 Task: Create New Customer with Customer Name: The Junk Shack! Hobbies & Collectables, Billing Address Line1: 312 Lake Floyd Circle, Billing Address Line2:  Hockessin, Billing Address Line3:  Delaware 19707, Cell Number: 410-225-3452
Action: Mouse moved to (136, 28)
Screenshot: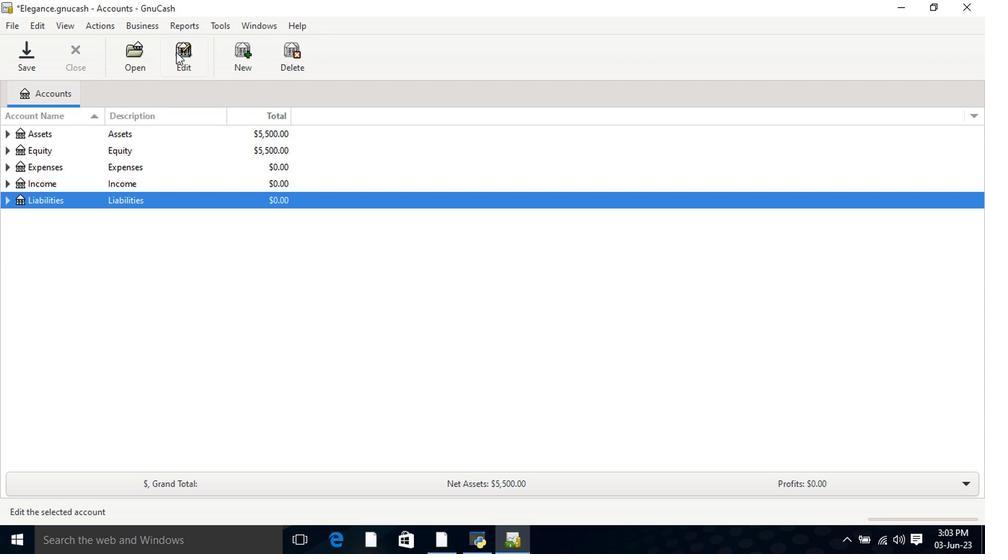 
Action: Mouse pressed left at (136, 28)
Screenshot: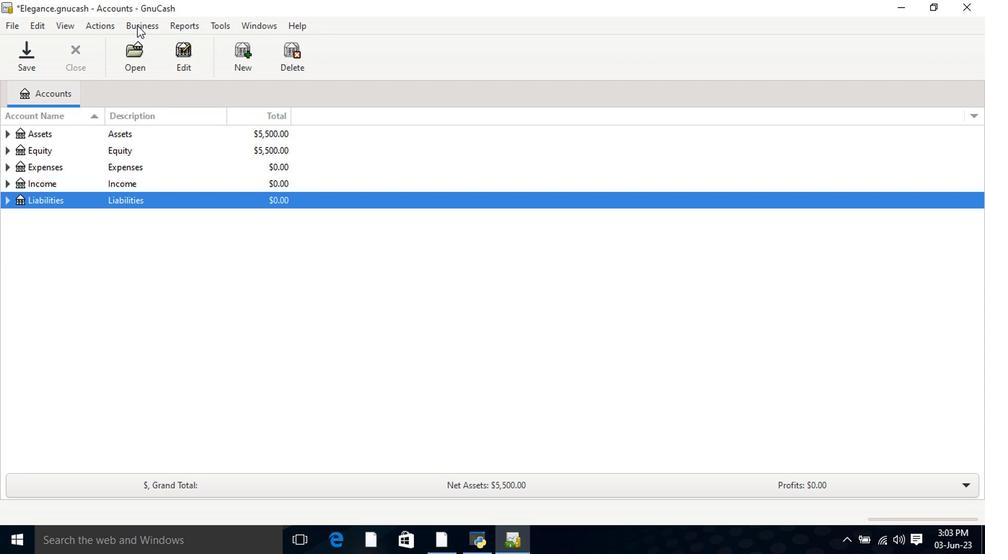 
Action: Mouse moved to (308, 65)
Screenshot: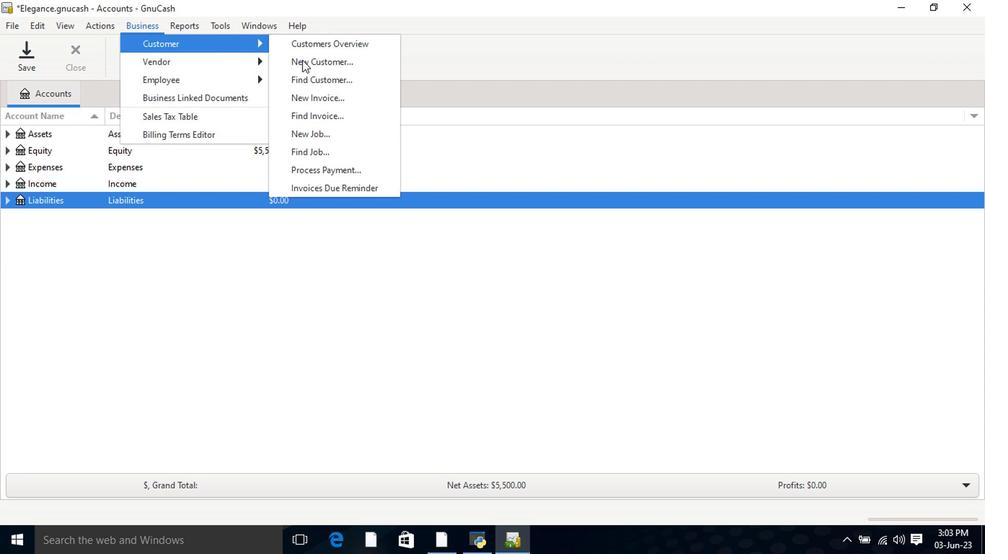 
Action: Mouse pressed left at (308, 65)
Screenshot: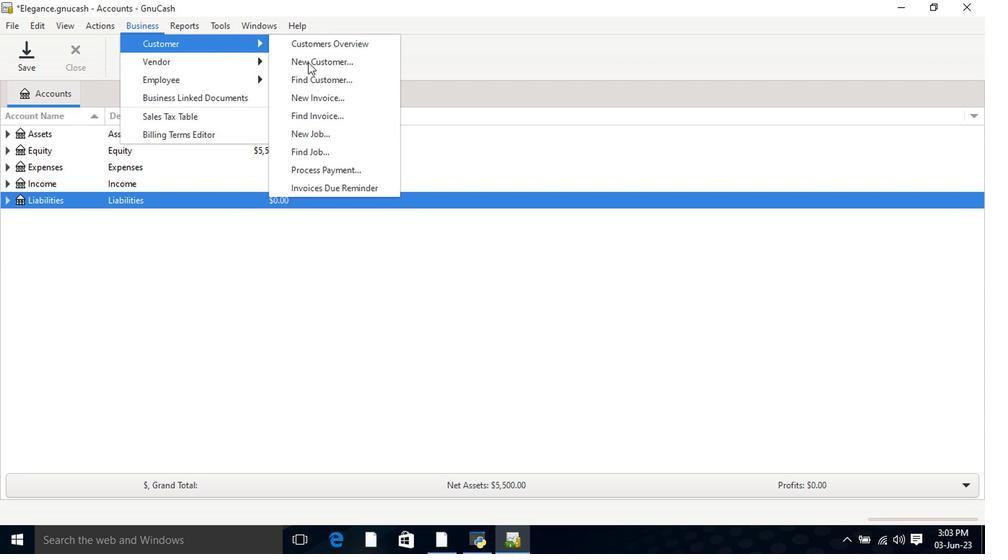 
Action: Mouse moved to (500, 163)
Screenshot: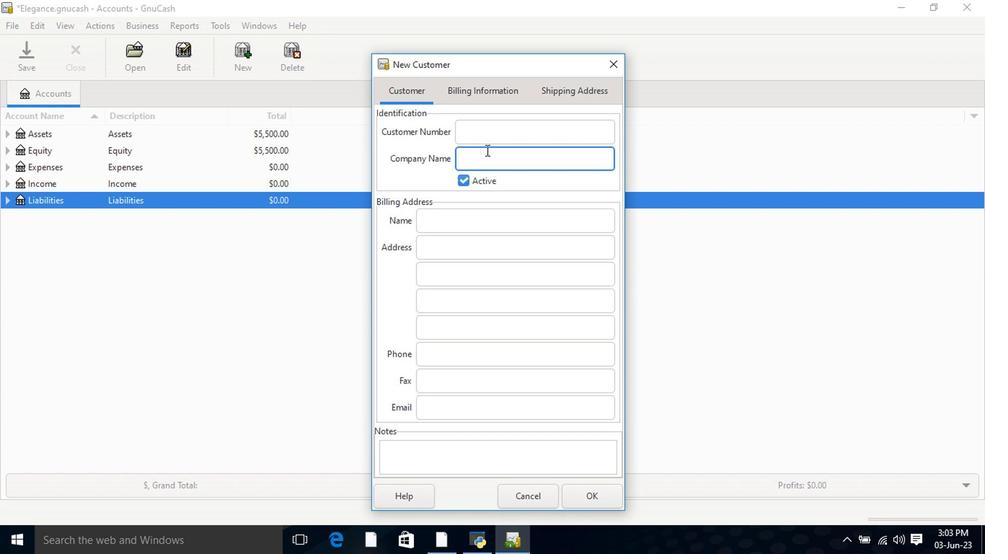 
Action: Key pressed <Key.shift>The<Key.space><Key.shift><Key.shift><Key.shift><Key.shift><Key.shift><Key.shift><Key.shift><Key.shift>Junk<Key.space><Key.shift>Shack<Key.shift><Key.shift><Key.shift><Key.shift><Key.shift><Key.shift><Key.shift><Key.shift><Key.shift><Key.shift><Key.shift><Key.shift>!<Key.space><Key.shift>Hib<Key.backspace><Key.backspace>obbies<Key.space><Key.shift>&<Key.space><Key.shift>Collectables<Key.tab><Key.tab><Key.tab>312<Key.space><Key.shift>Lake<Key.space><Key.shift>Floyd<Key.space><Key.shift>Circle<Key.tab><Key.shift>Hockessin<Key.tab><Key.shift>Delaware<Key.space>107<Key.tab><Key.tab>410-225-3452
Screenshot: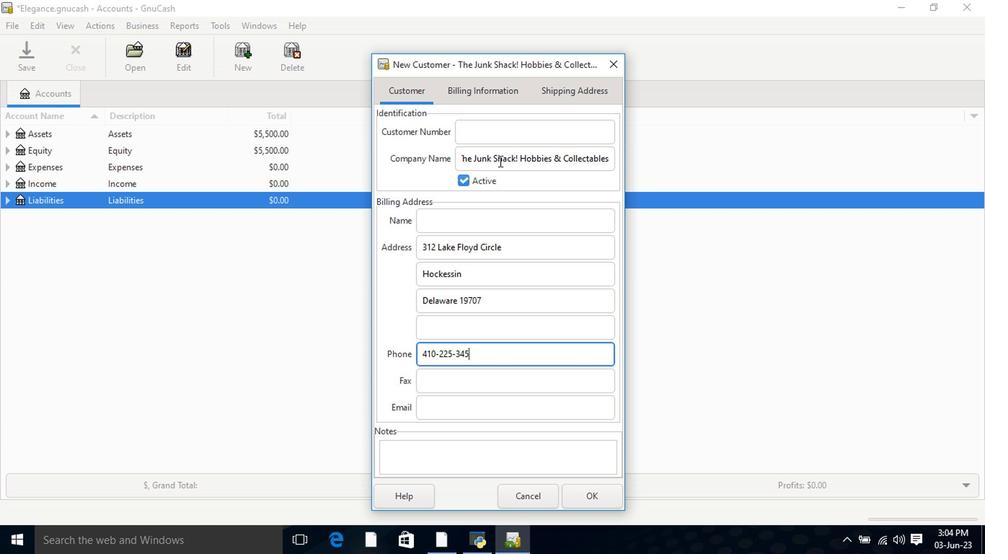 
Action: Mouse moved to (493, 102)
Screenshot: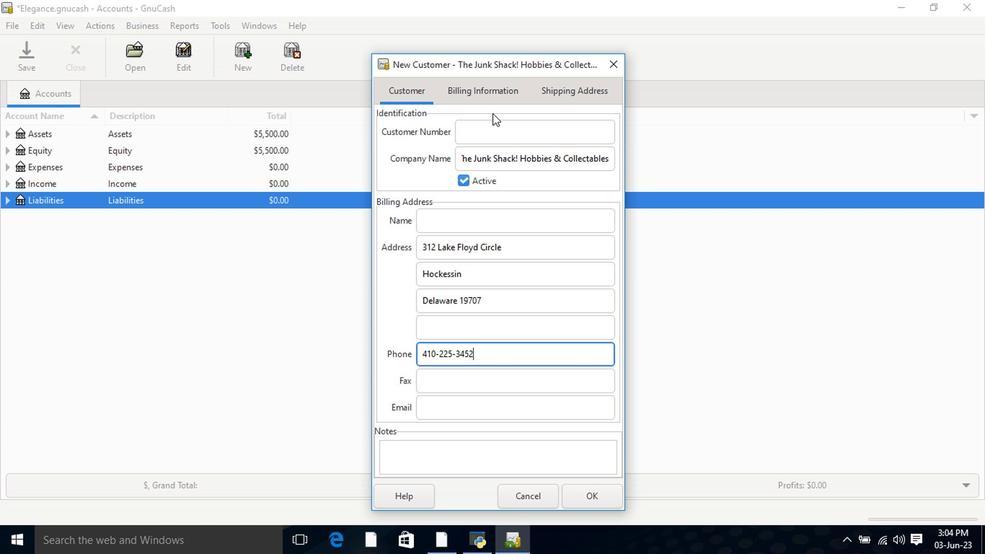 
Action: Mouse pressed left at (494, 96)
Screenshot: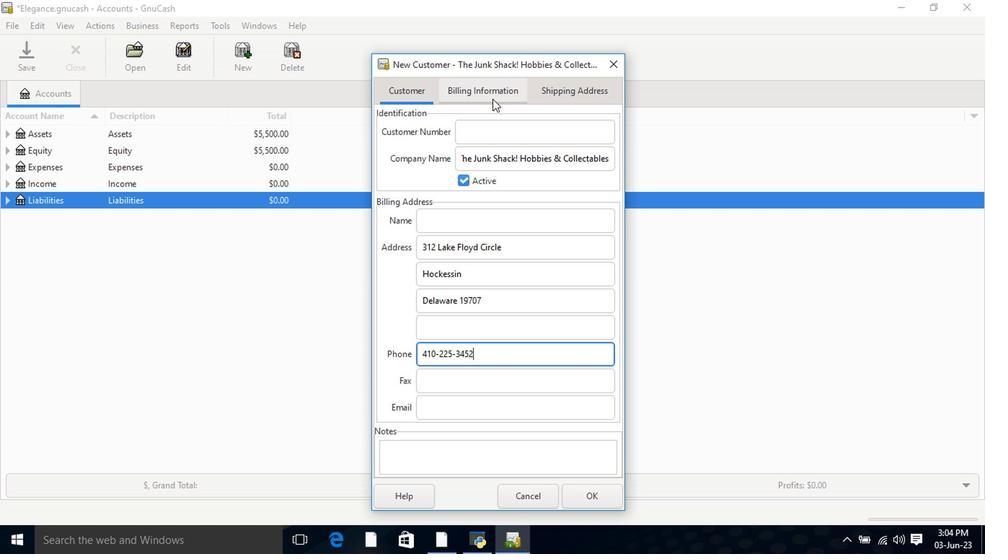 
Action: Mouse moved to (563, 94)
Screenshot: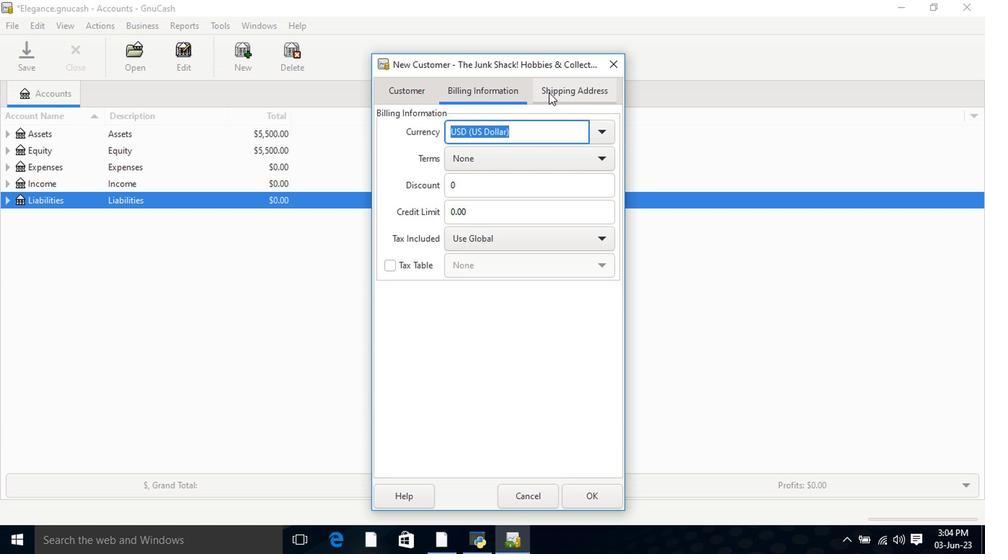 
Action: Mouse pressed left at (563, 94)
Screenshot: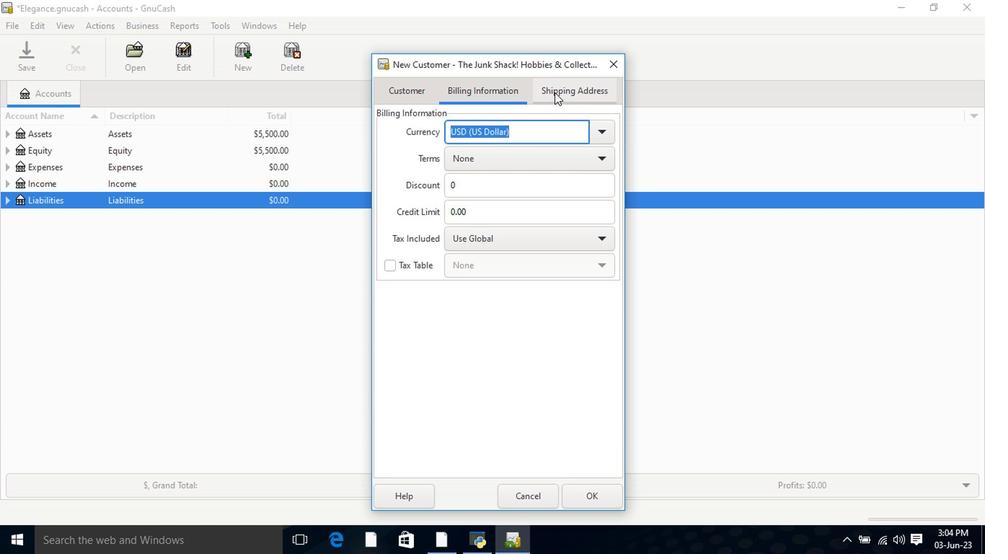 
Action: Mouse moved to (584, 489)
Screenshot: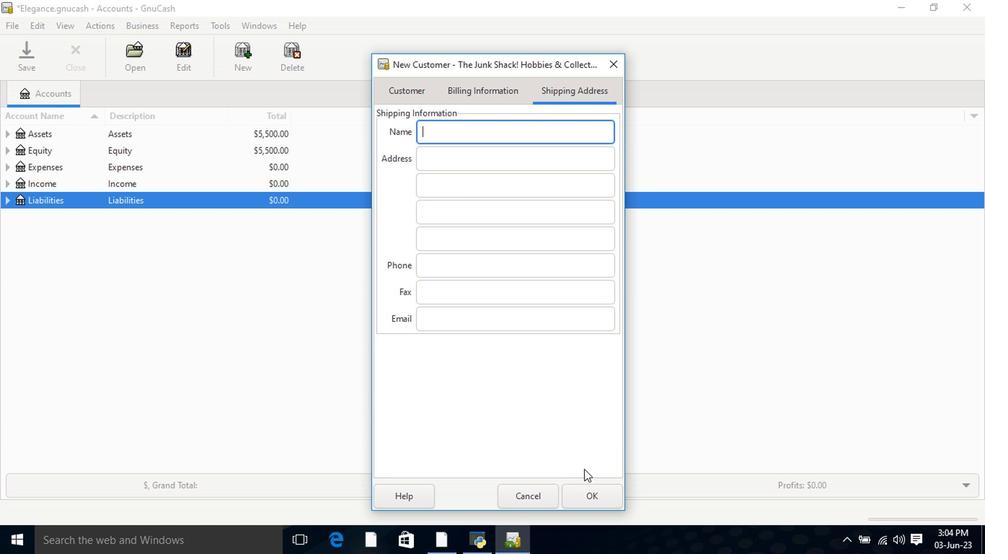 
Action: Mouse pressed left at (584, 489)
Screenshot: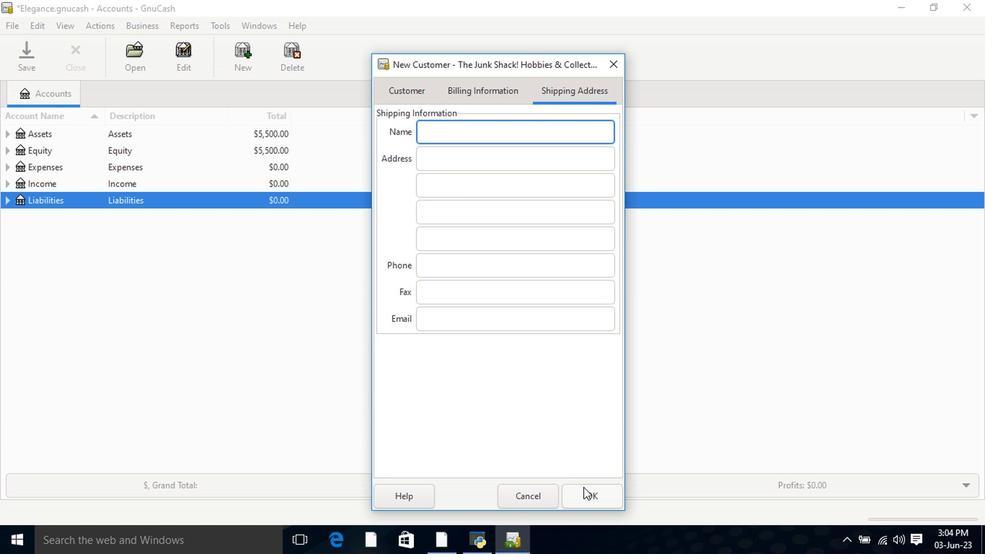 
Action: Mouse moved to (609, 367)
Screenshot: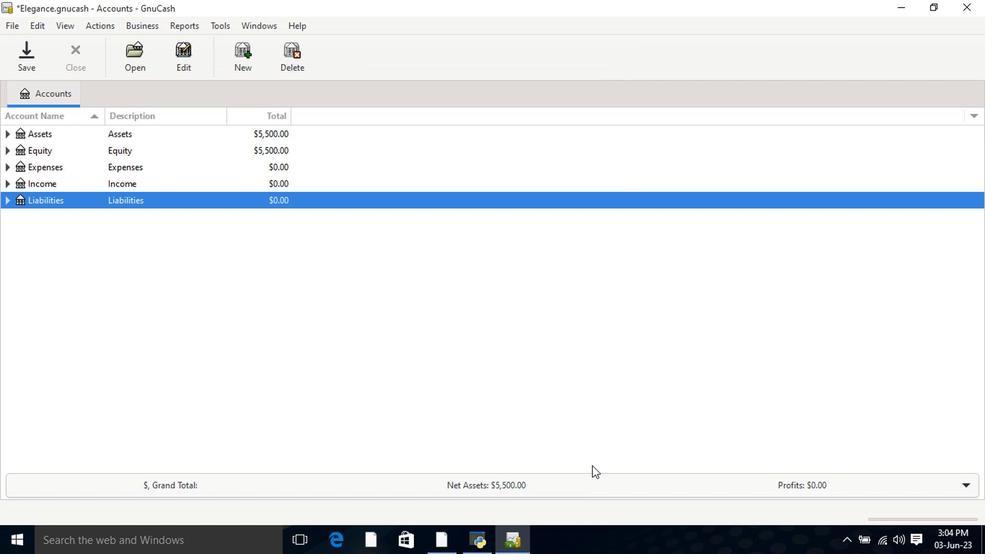 
